 Task: Propose a new time for the 'Urgent Meeting' in Outlook.
Action: Mouse moved to (464, 167)
Screenshot: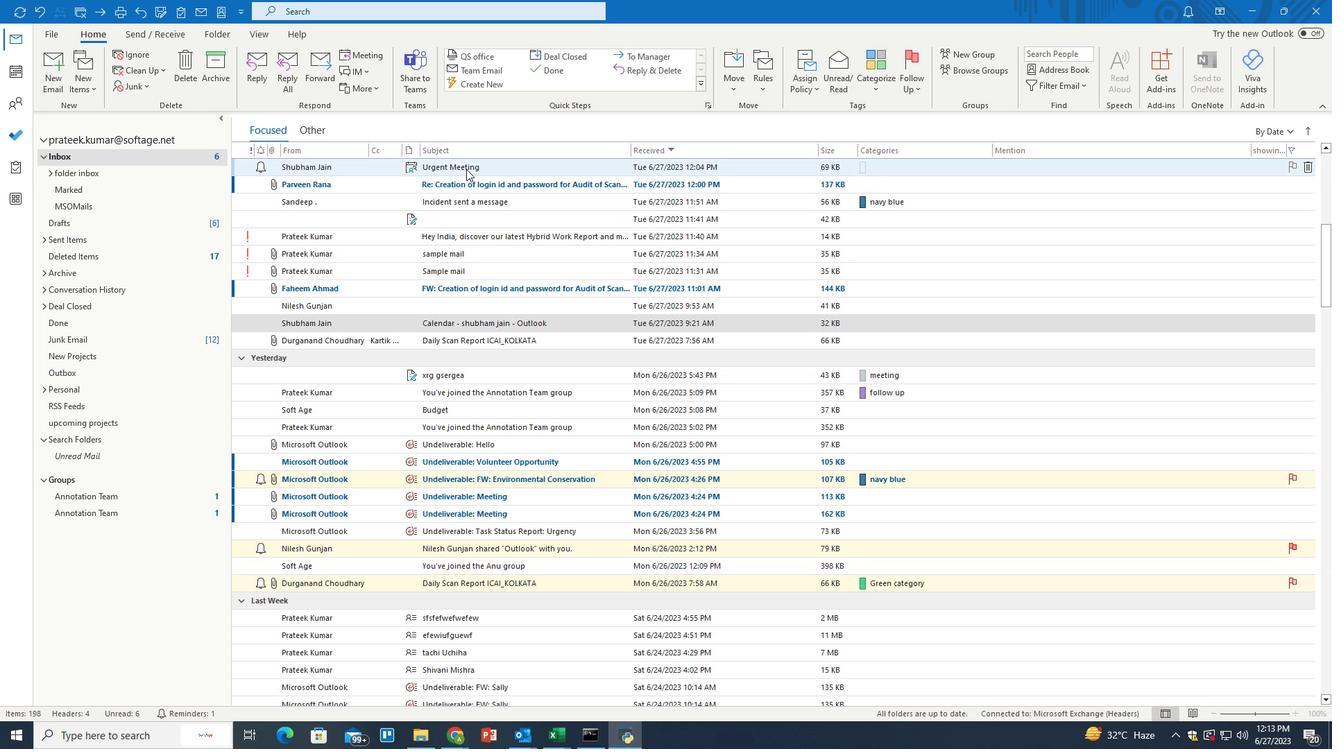 
Action: Mouse pressed left at (464, 167)
Screenshot: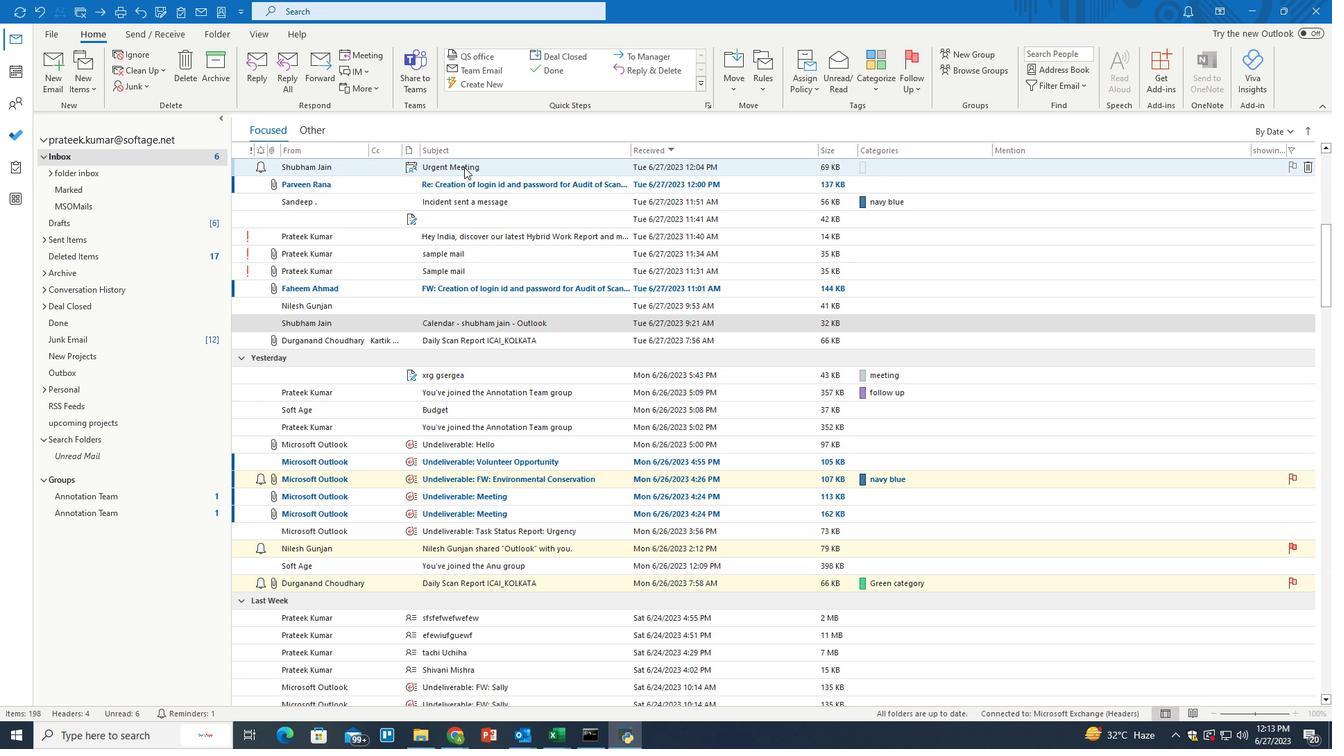 
Action: Mouse pressed left at (464, 167)
Screenshot: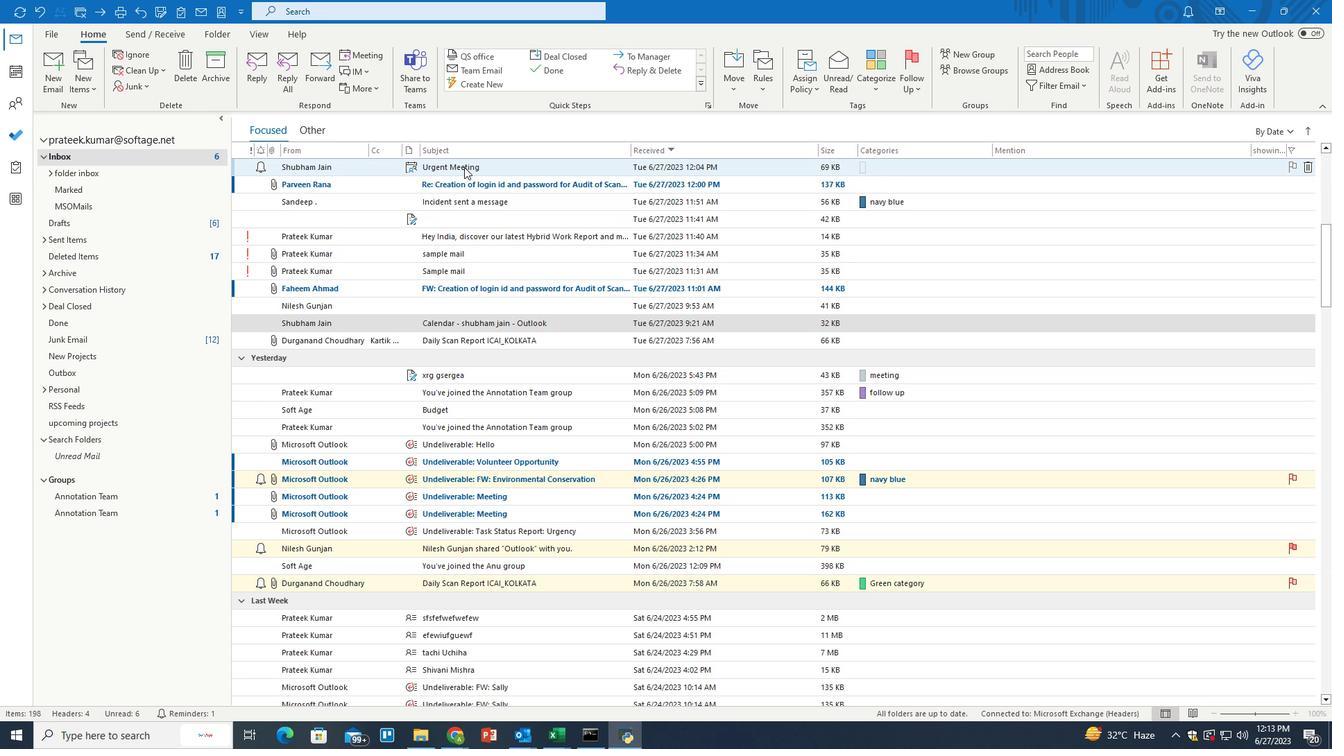 
Action: Mouse moved to (931, 179)
Screenshot: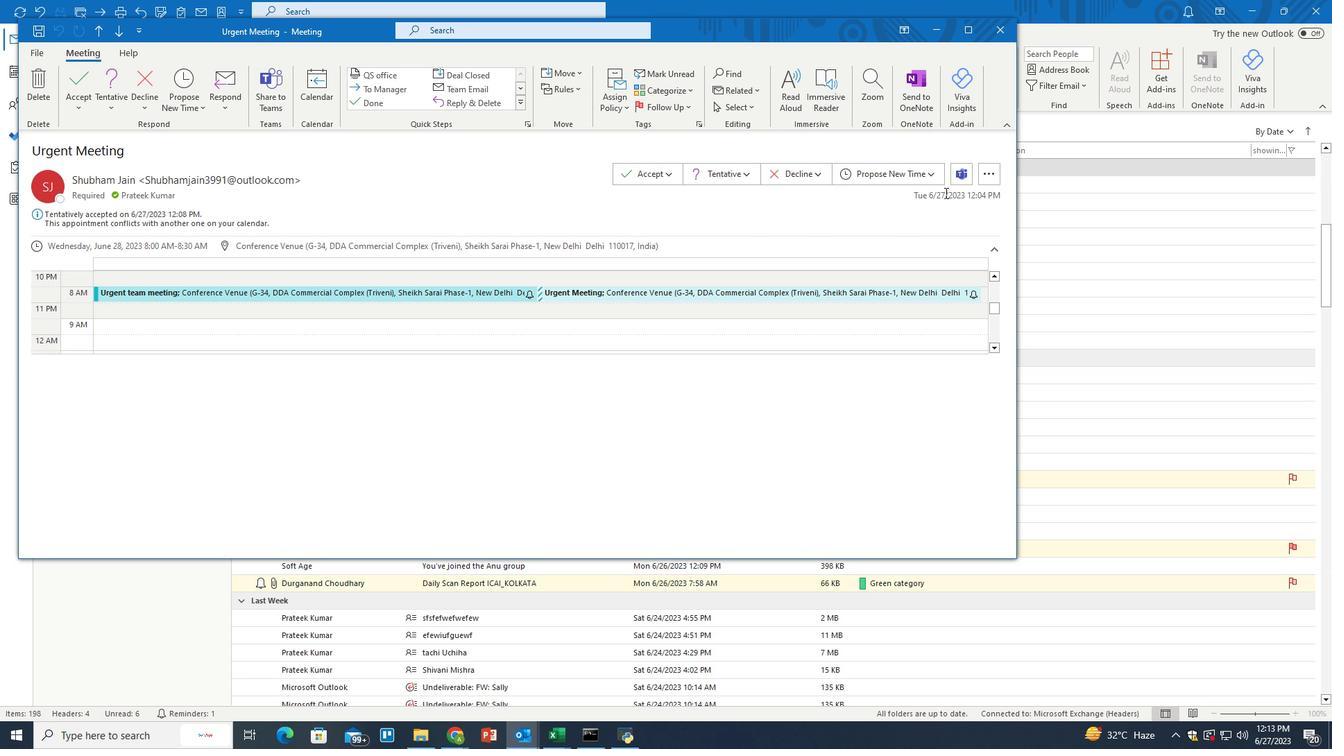 
Action: Mouse pressed left at (931, 179)
Screenshot: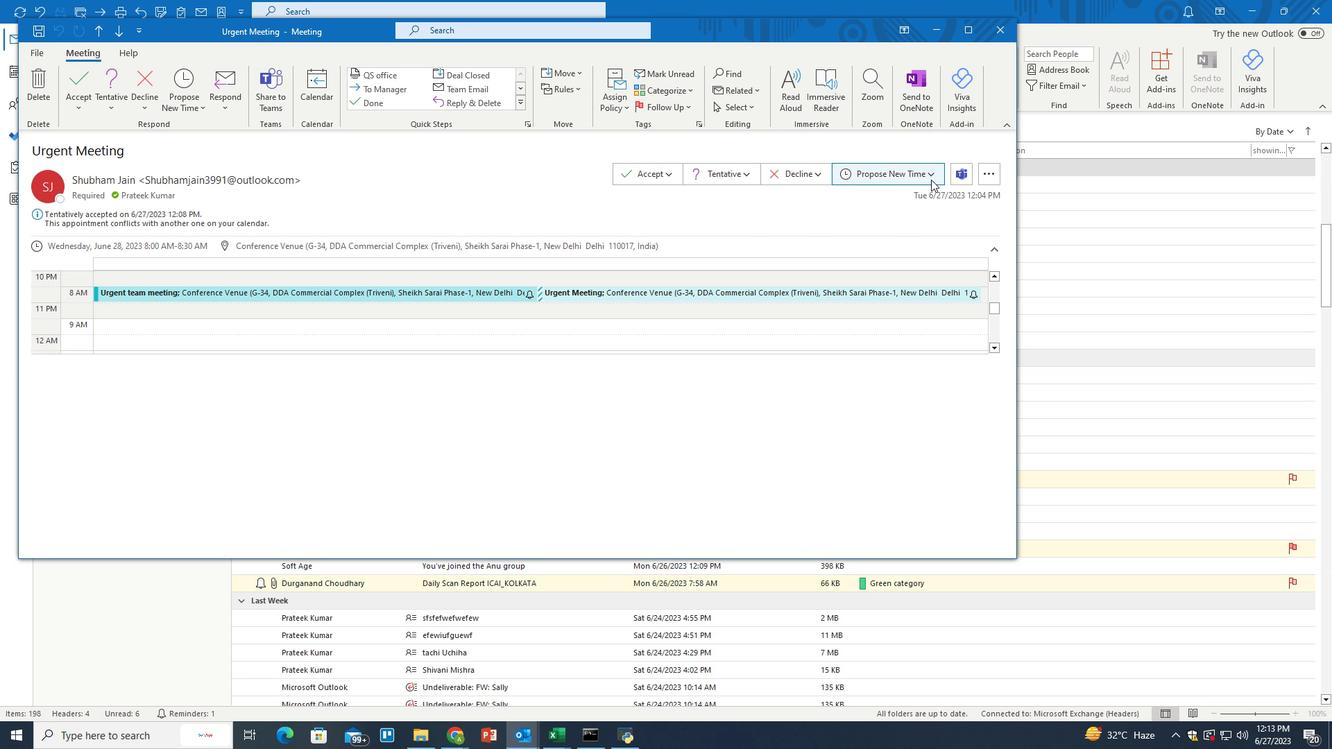 
Action: Mouse moved to (920, 210)
Screenshot: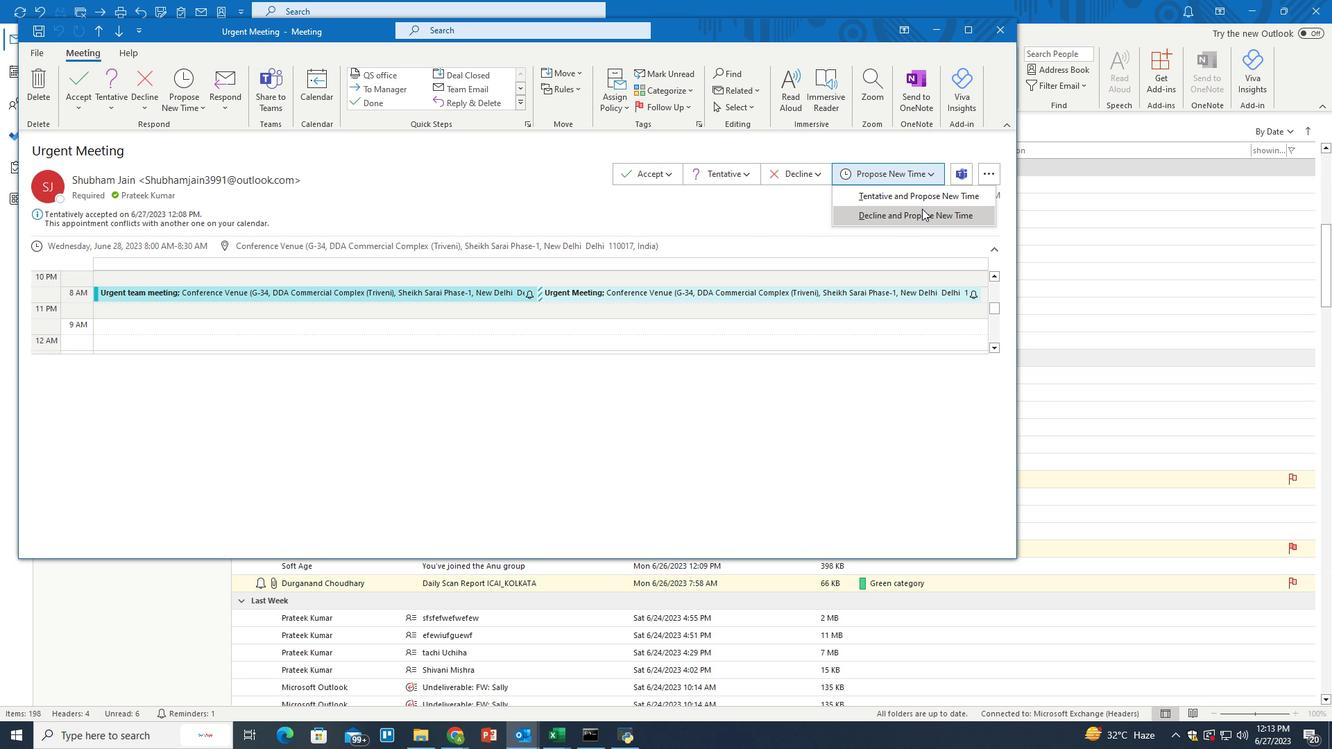 
Action: Mouse pressed left at (920, 210)
Screenshot: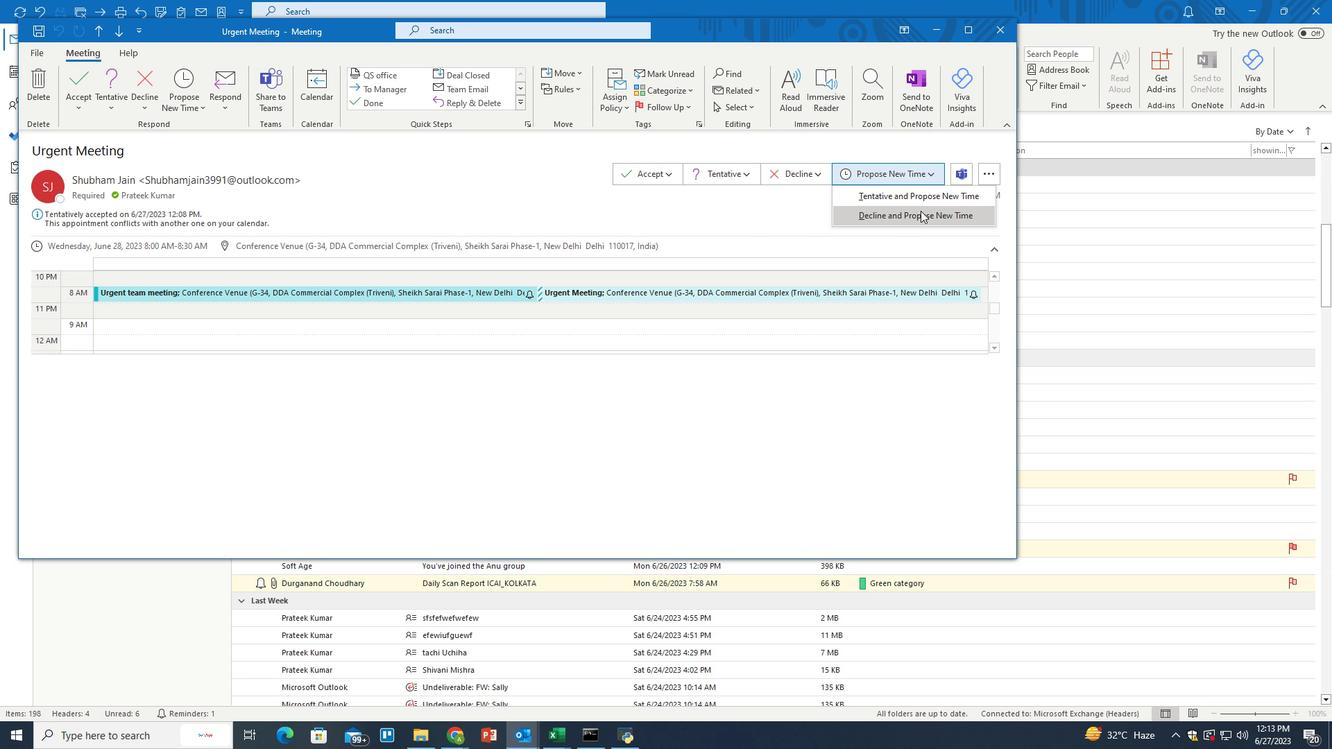 
Action: Mouse moved to (691, 339)
Screenshot: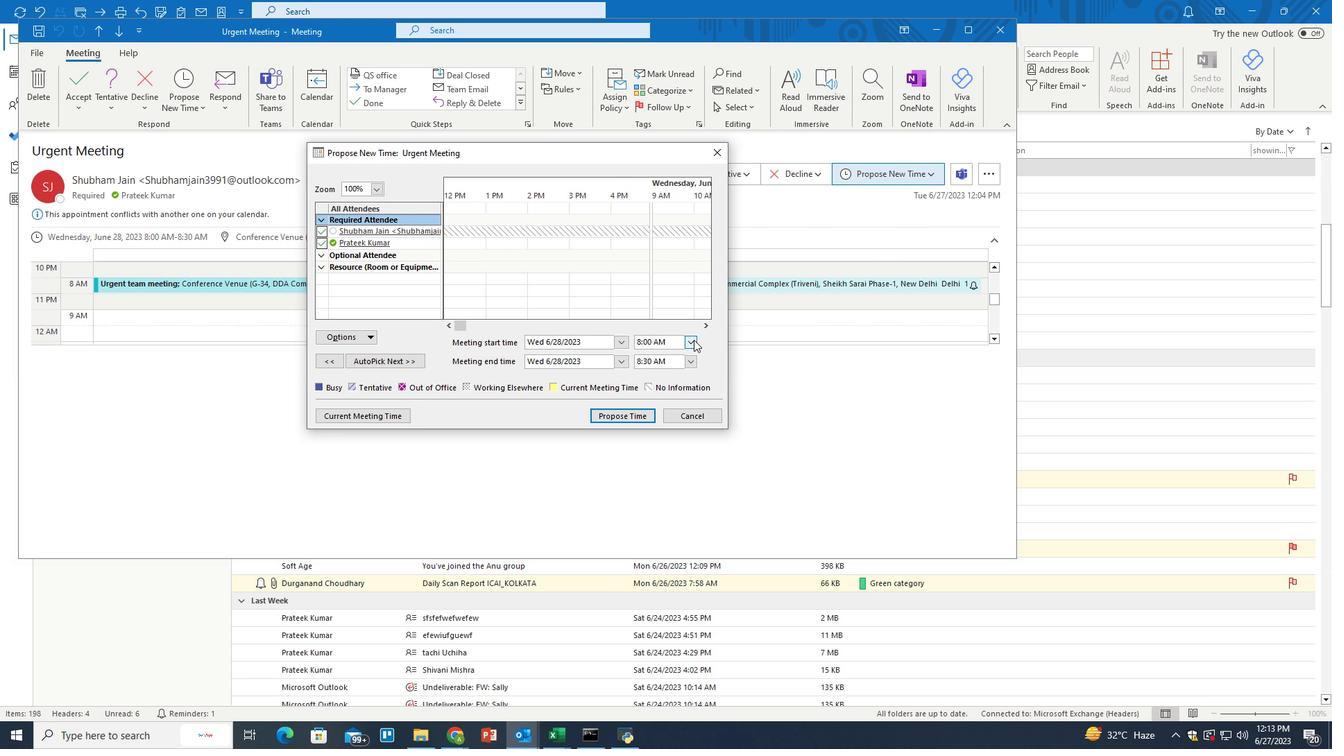 
Action: Mouse pressed left at (691, 339)
Screenshot: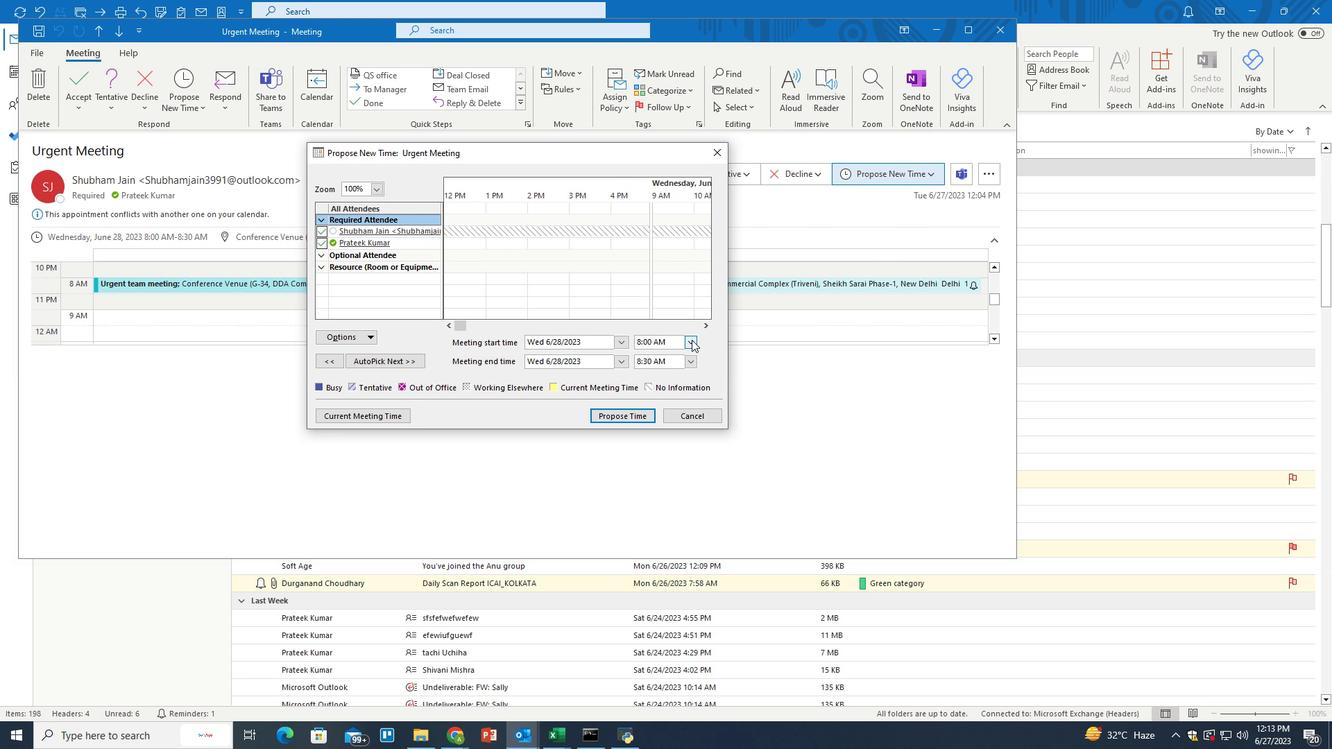 
Action: Mouse moved to (665, 416)
Screenshot: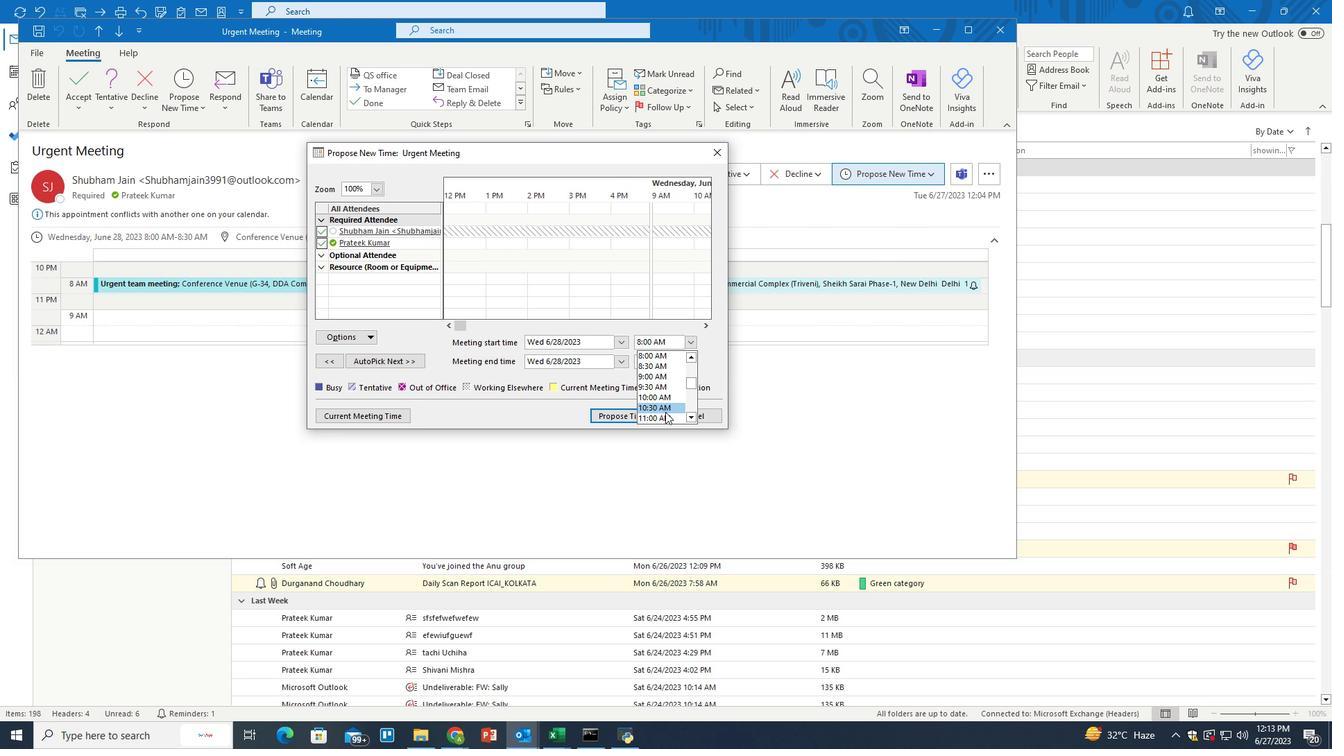 
Action: Mouse pressed left at (665, 416)
Screenshot: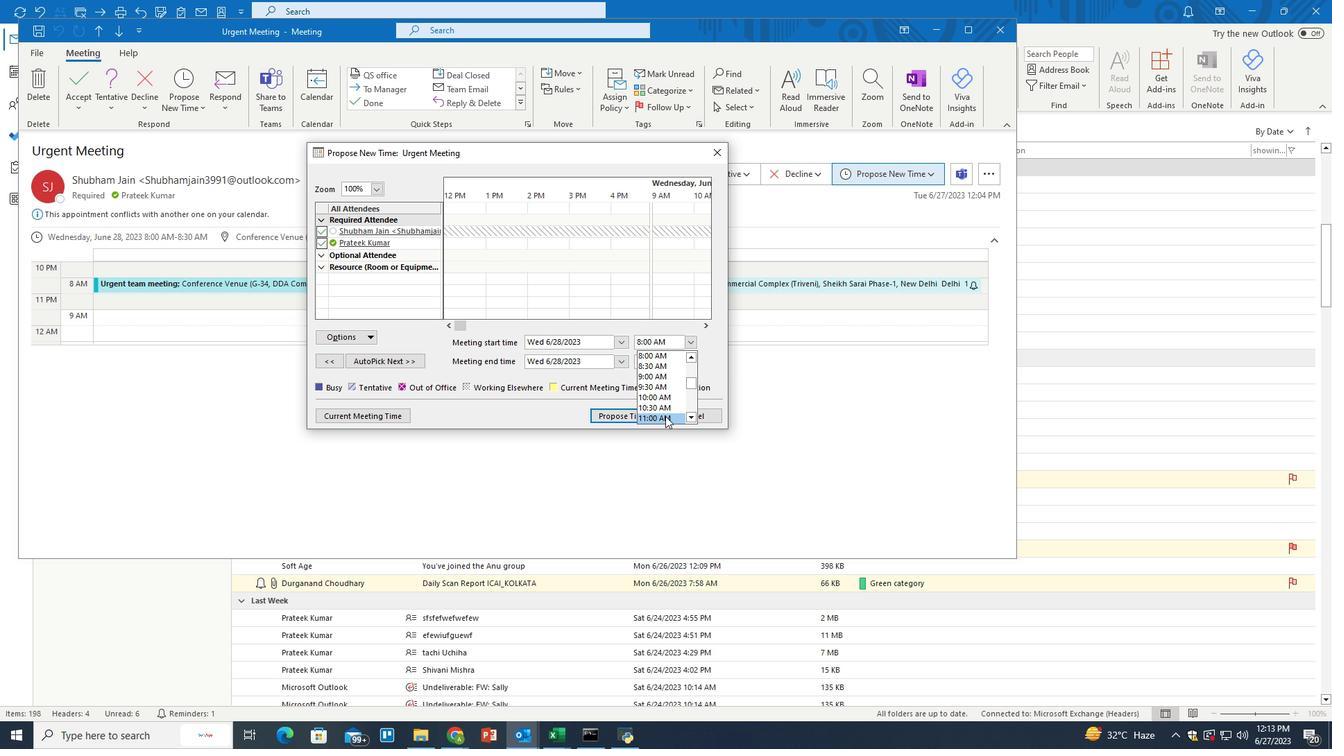 
Action: Mouse moved to (638, 414)
Screenshot: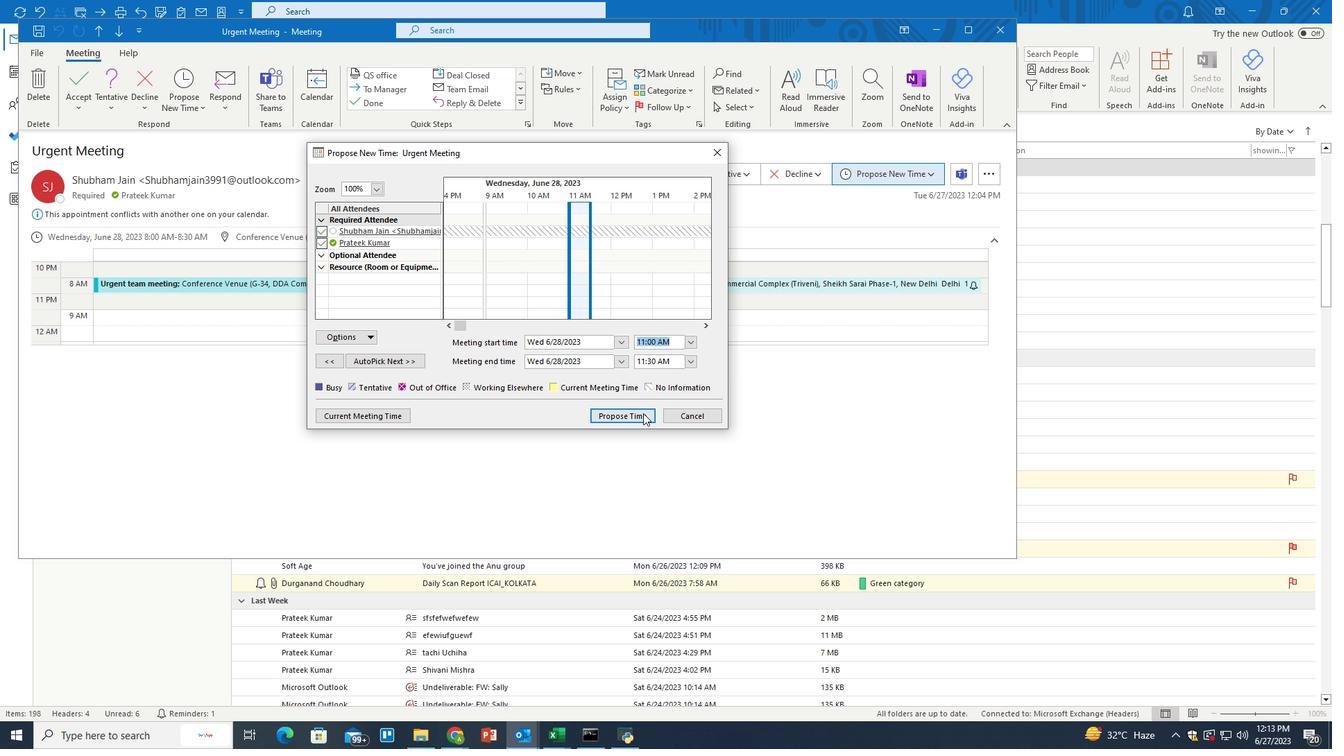 
Action: Mouse pressed left at (638, 414)
Screenshot: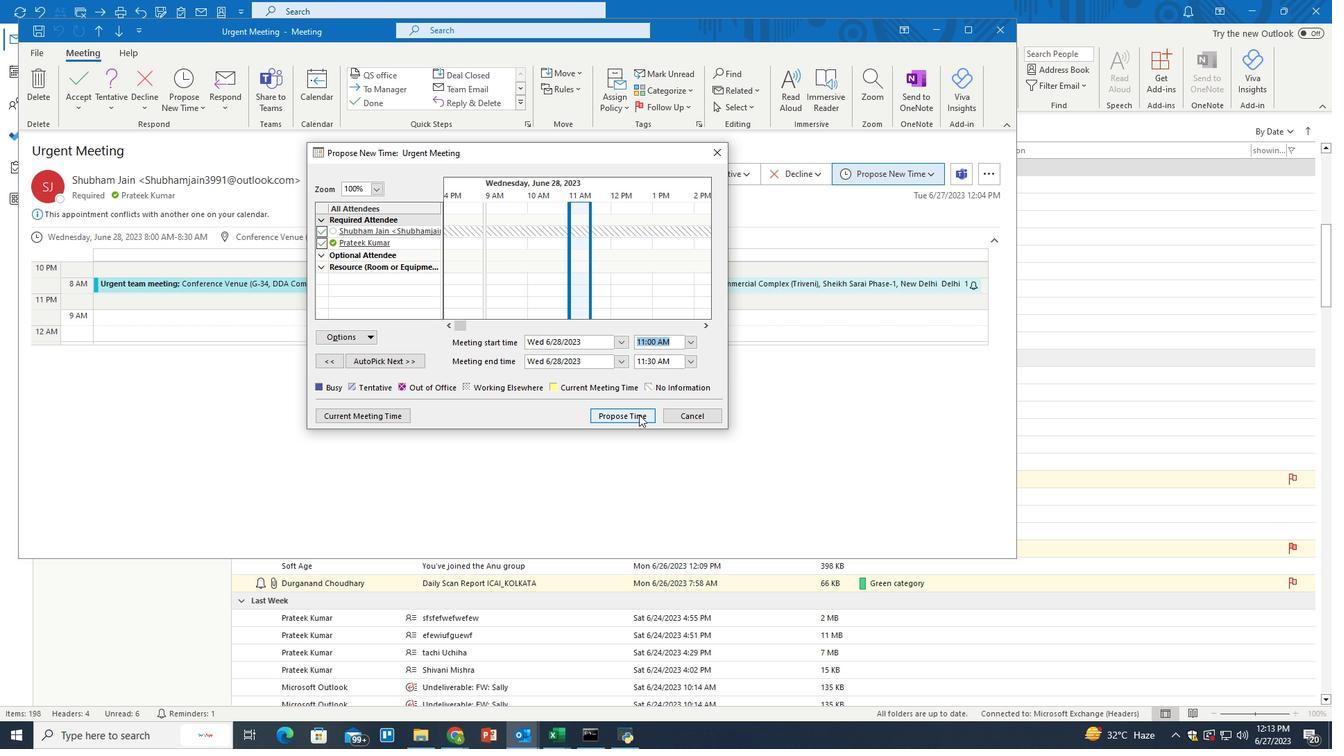 
Action: Mouse moved to (62, 190)
Screenshot: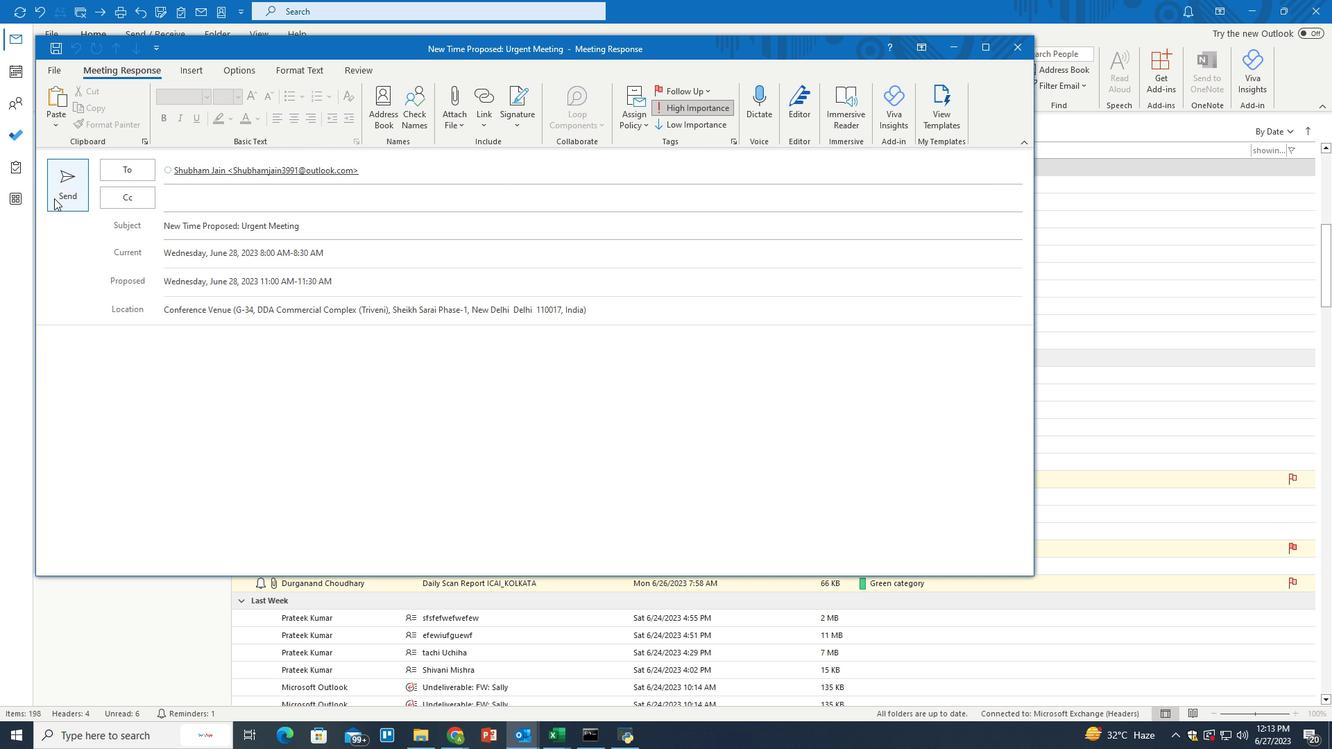 
Action: Mouse pressed left at (62, 190)
Screenshot: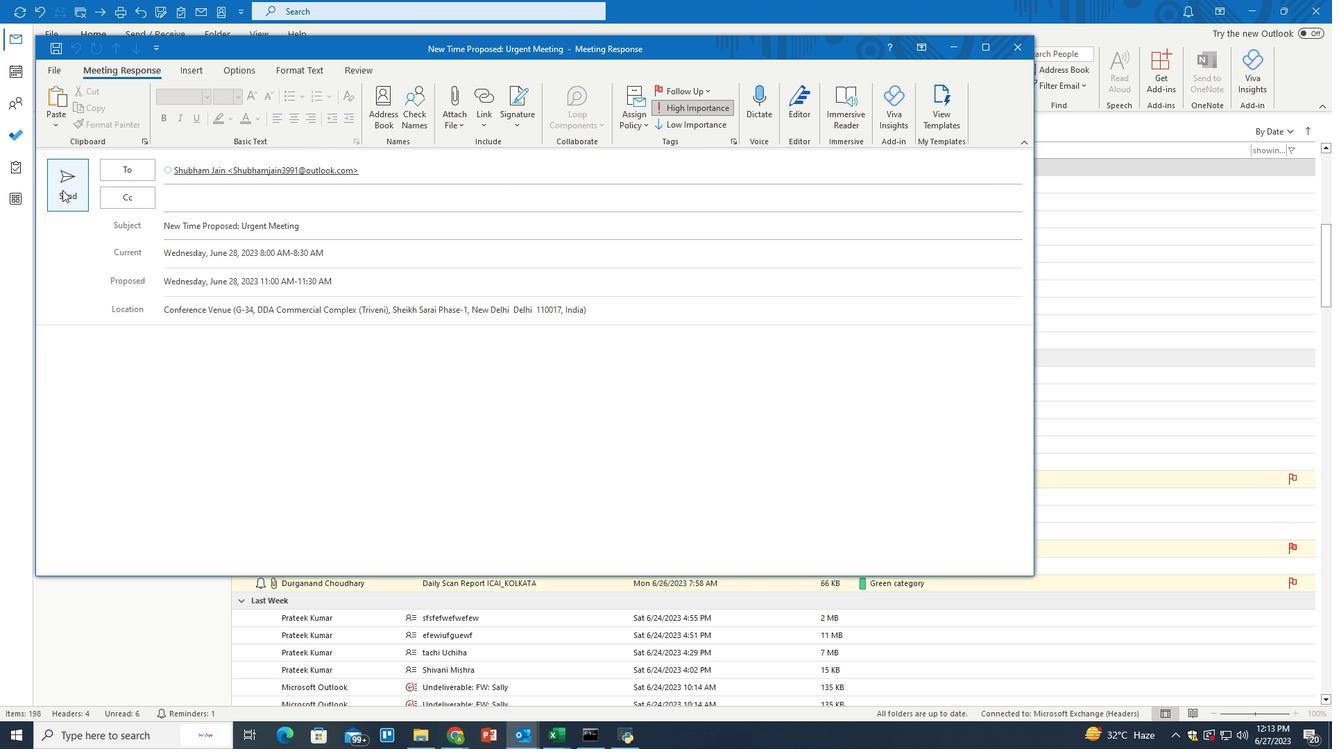 
Action: Mouse moved to (442, 389)
Screenshot: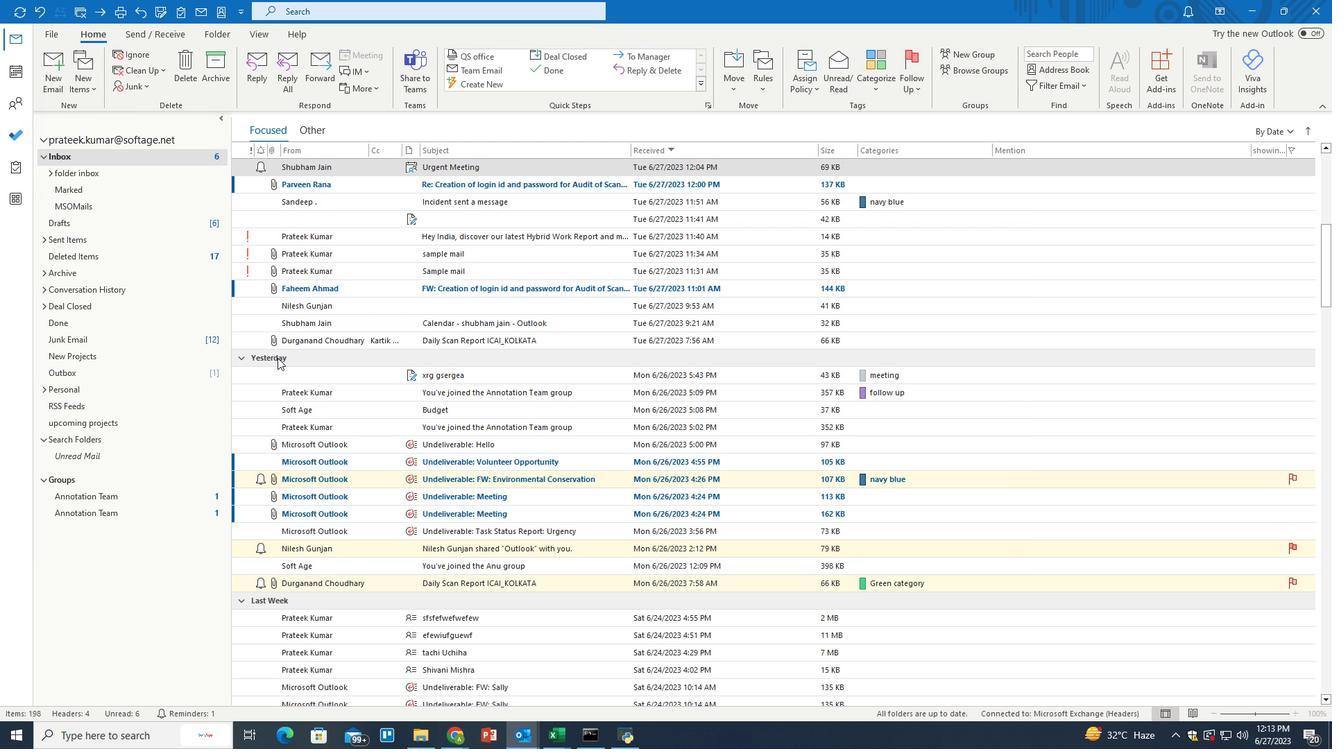 
